 Task: Create in the project ArtisanTech in Backlog an issue 'Develop a new tool for automated testing of mobile application functional correctness and performance under varying network conditions', assign it to team member softage.2@softage.net and change the status to IN PROGRESS. Create in the project ArtisanTech in Backlog an issue 'Upgrade the session management and timeout mechanisms of a web application to improve user security and session management', assign it to team member softage.3@softage.net and change the status to IN PROGRESS
Action: Mouse moved to (225, 48)
Screenshot: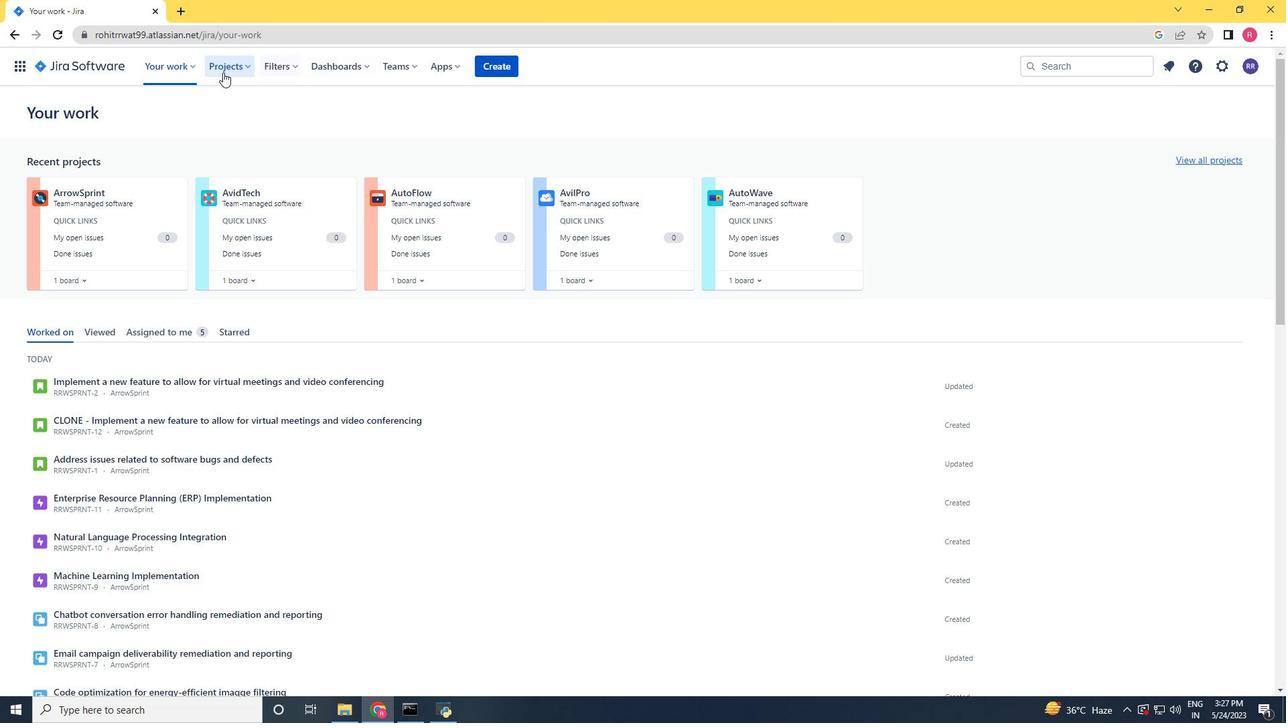 
Action: Mouse pressed left at (225, 48)
Screenshot: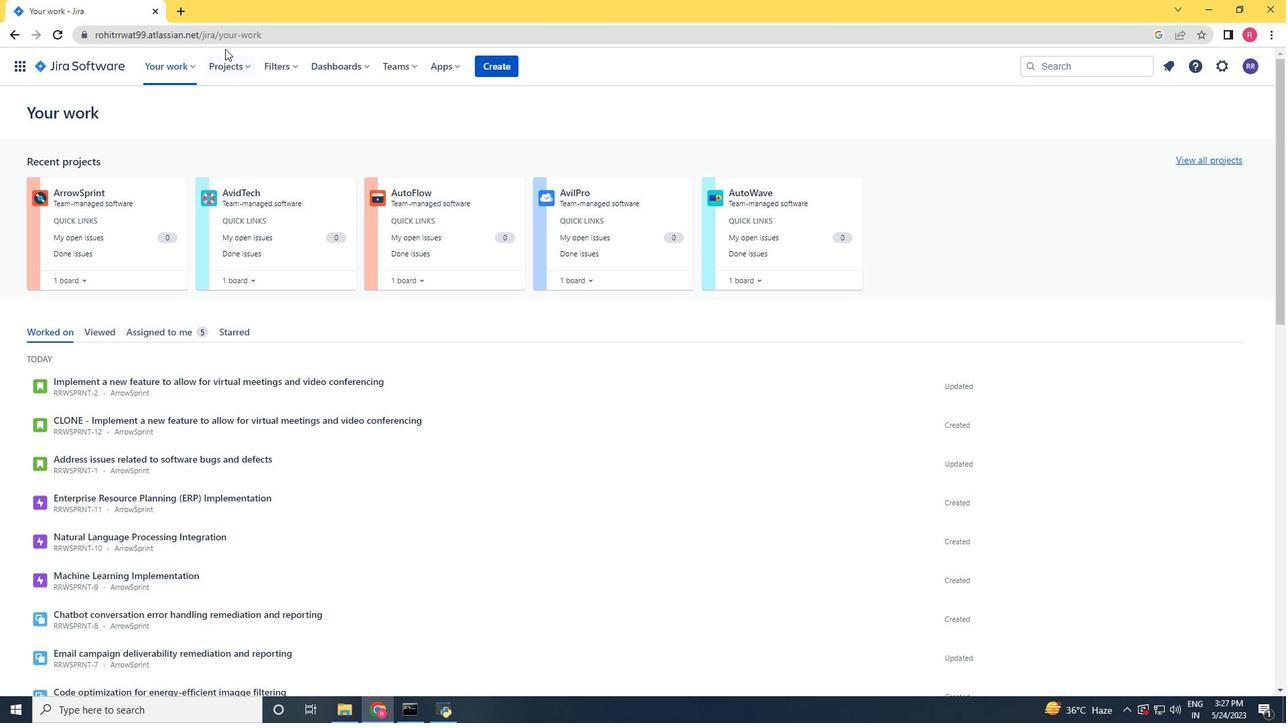 
Action: Mouse moved to (226, 72)
Screenshot: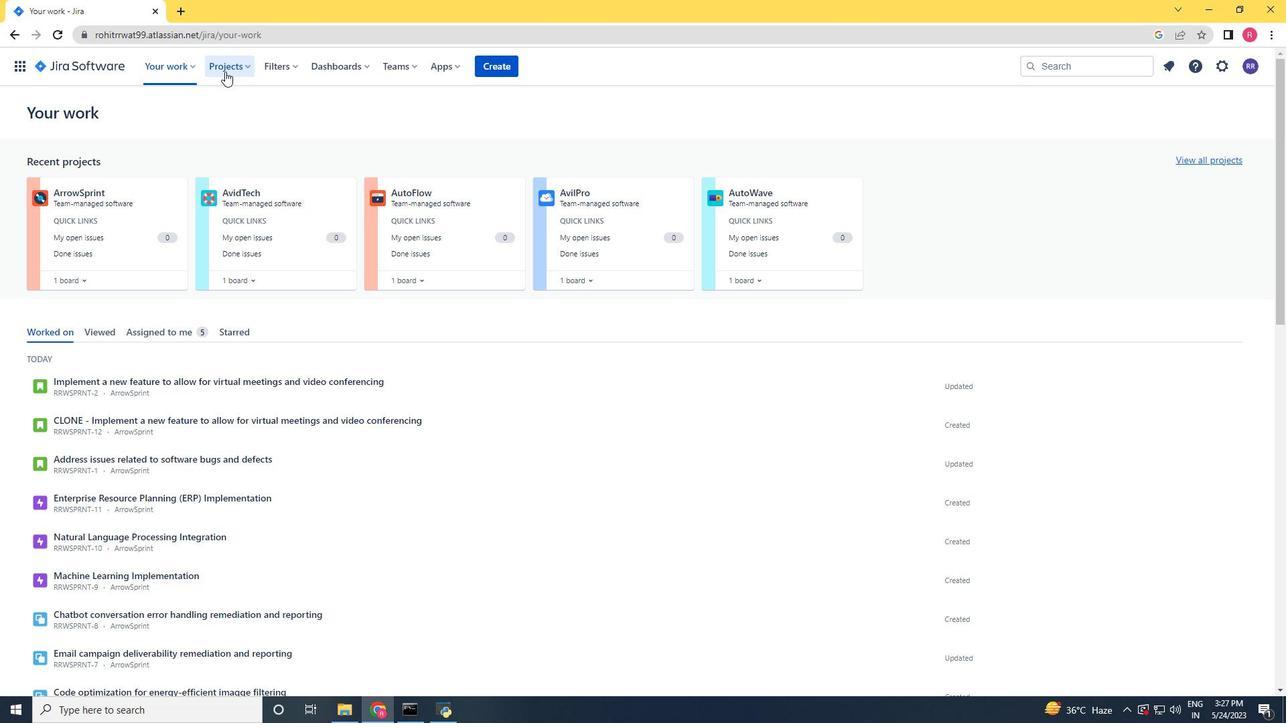 
Action: Mouse pressed left at (226, 72)
Screenshot: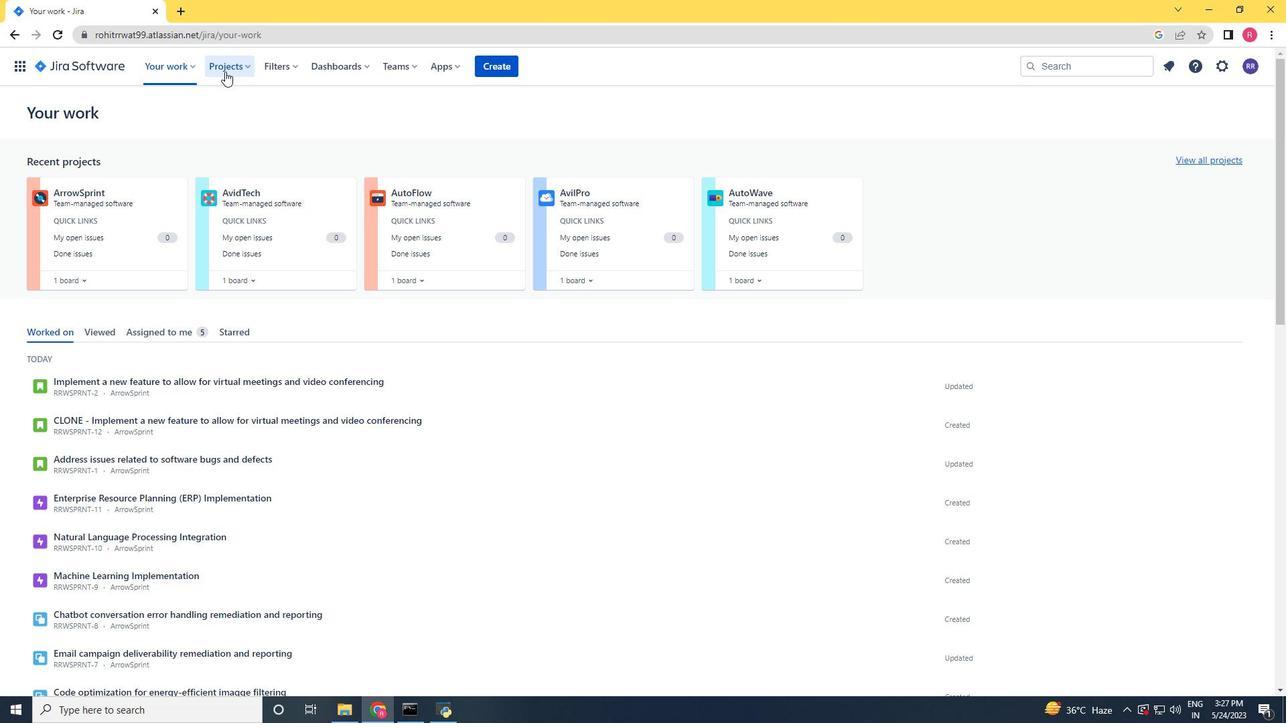 
Action: Mouse moved to (260, 126)
Screenshot: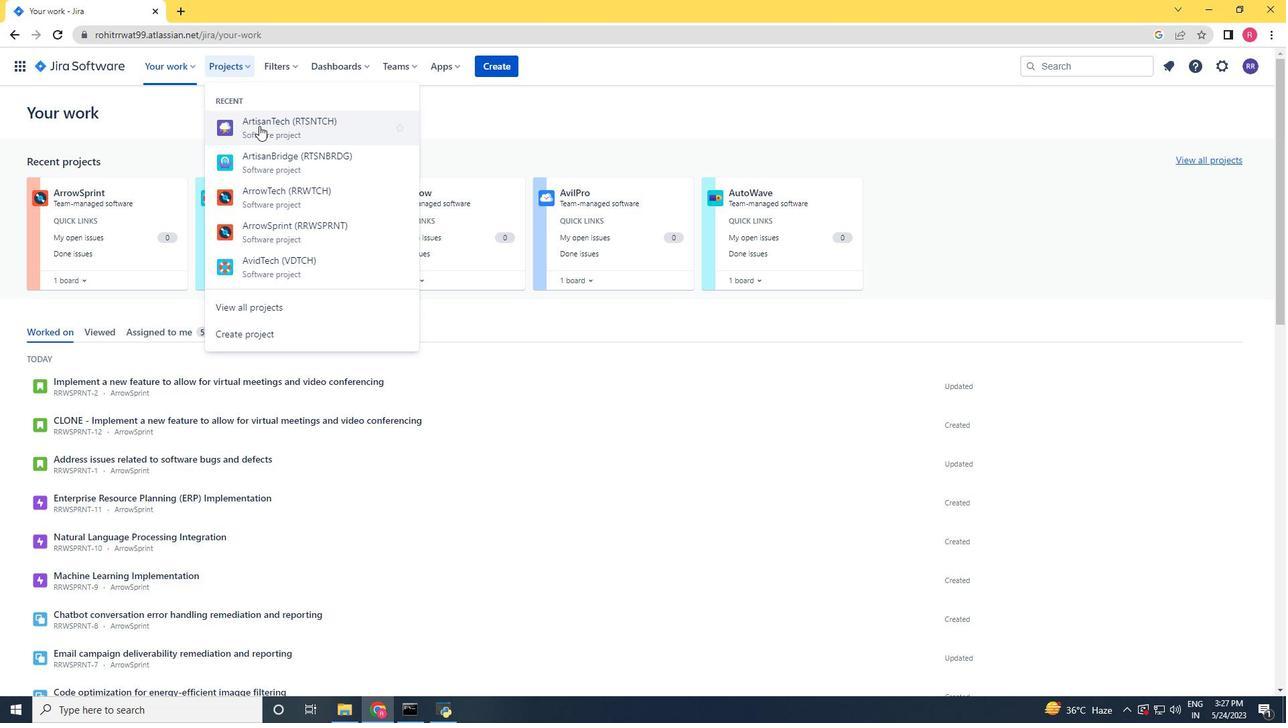 
Action: Mouse pressed left at (260, 126)
Screenshot: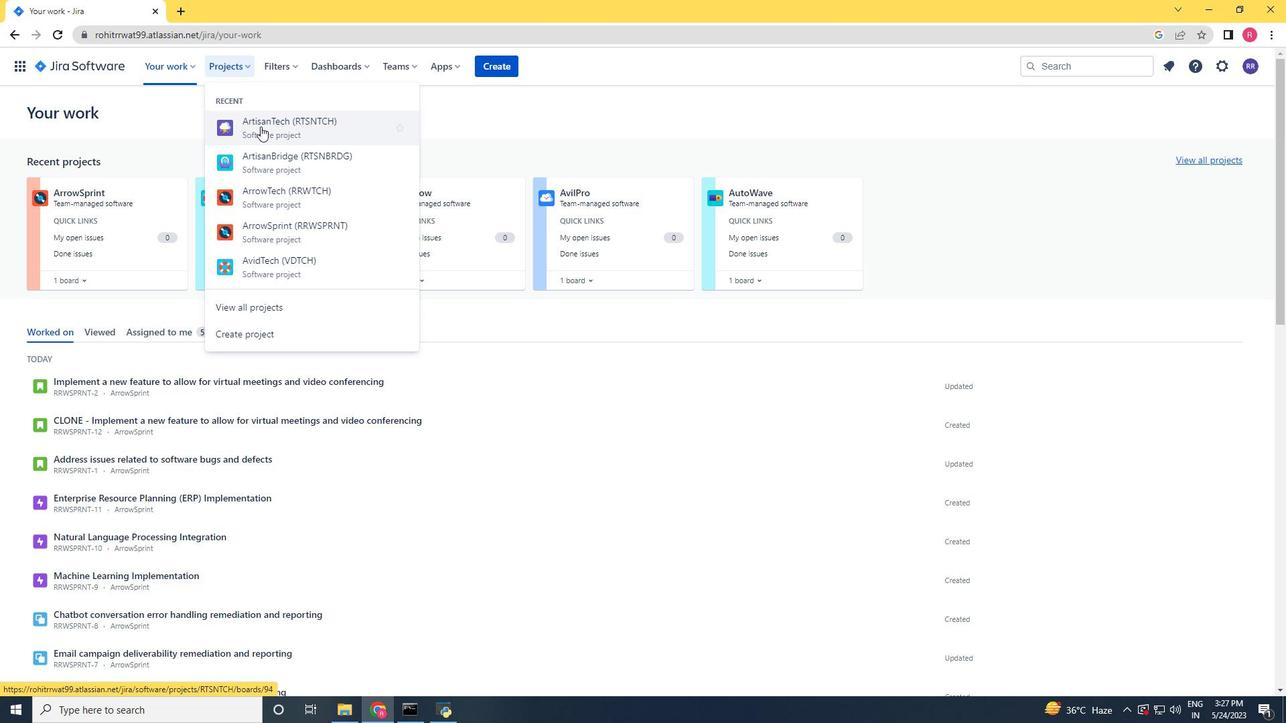 
Action: Mouse moved to (75, 197)
Screenshot: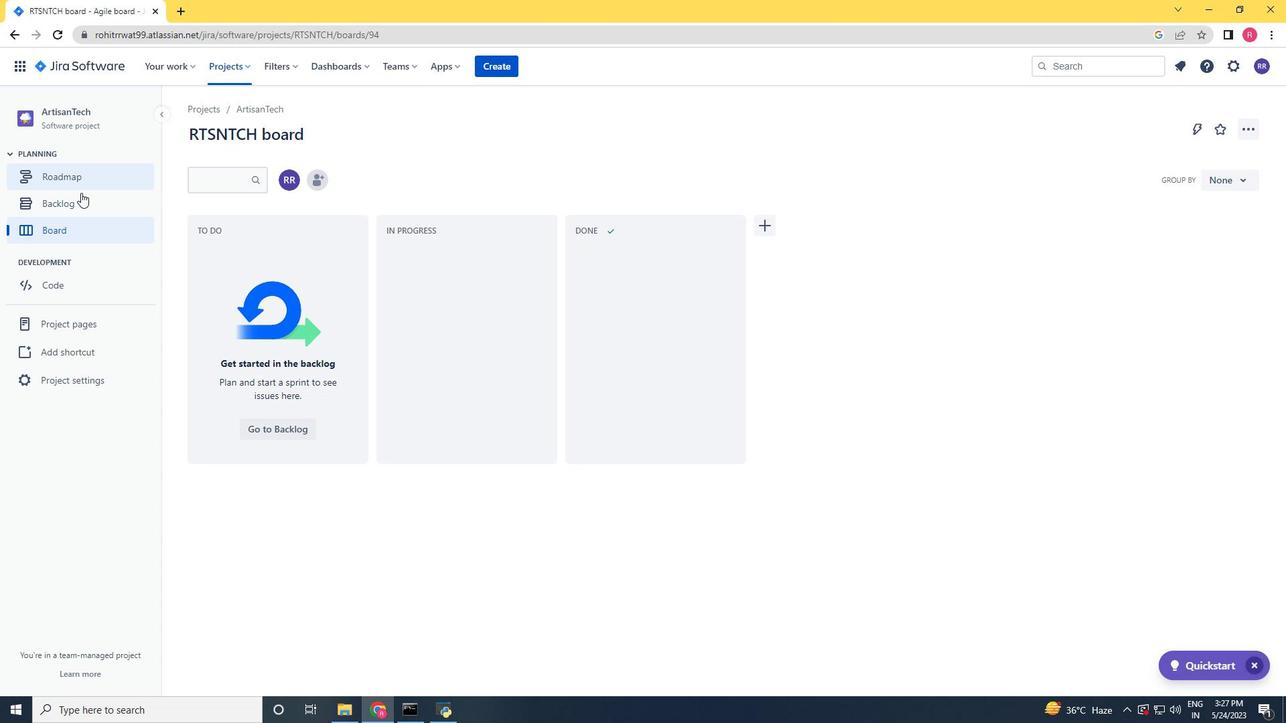 
Action: Mouse pressed left at (75, 197)
Screenshot: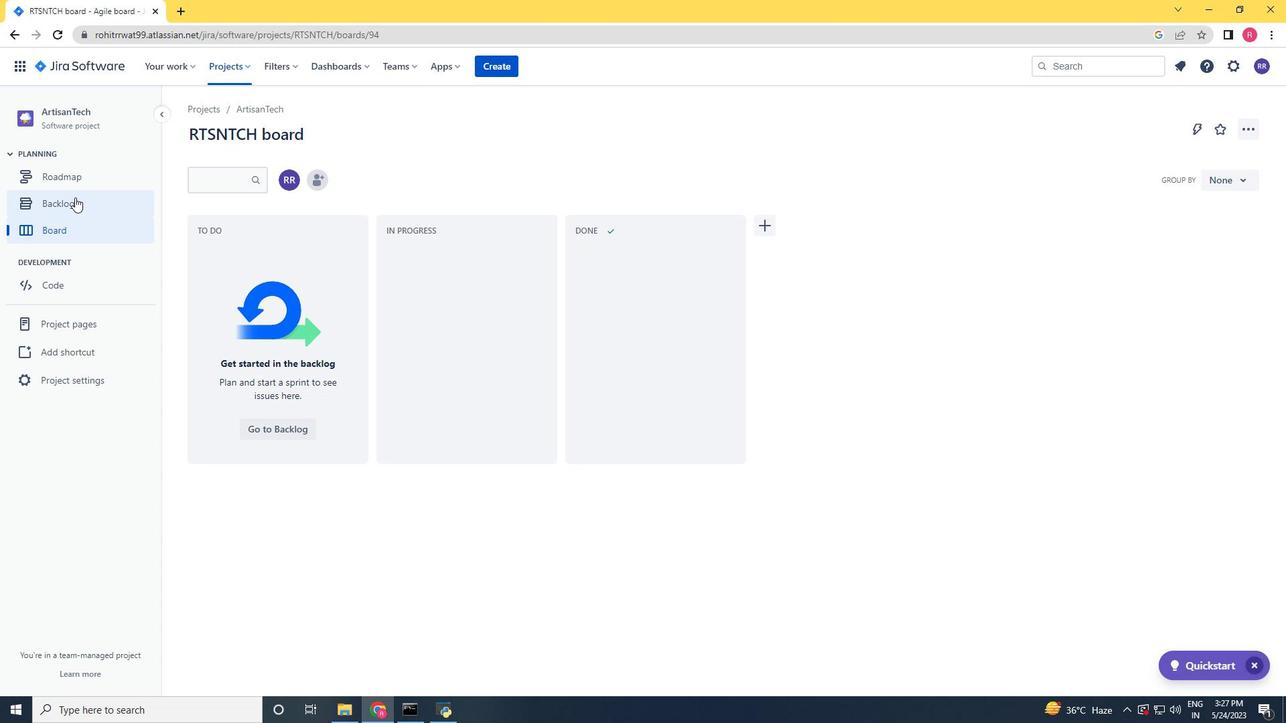 
Action: Mouse moved to (293, 517)
Screenshot: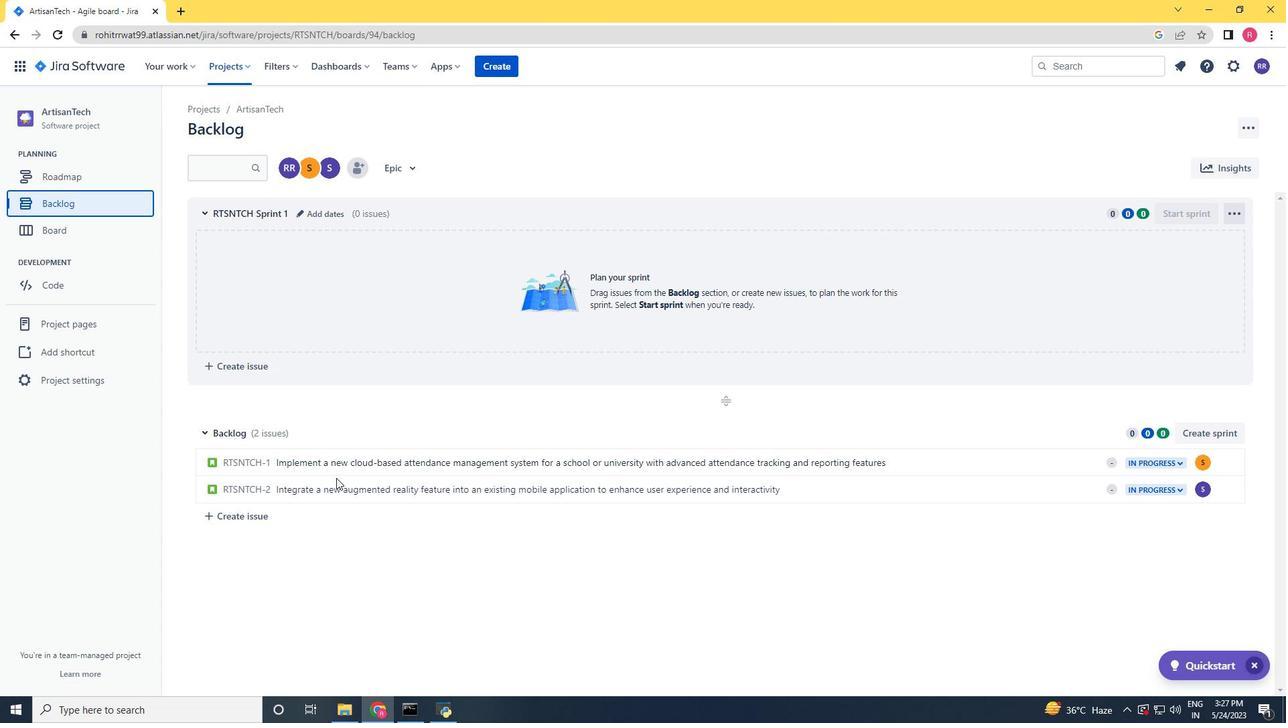 
Action: Mouse pressed left at (293, 517)
Screenshot: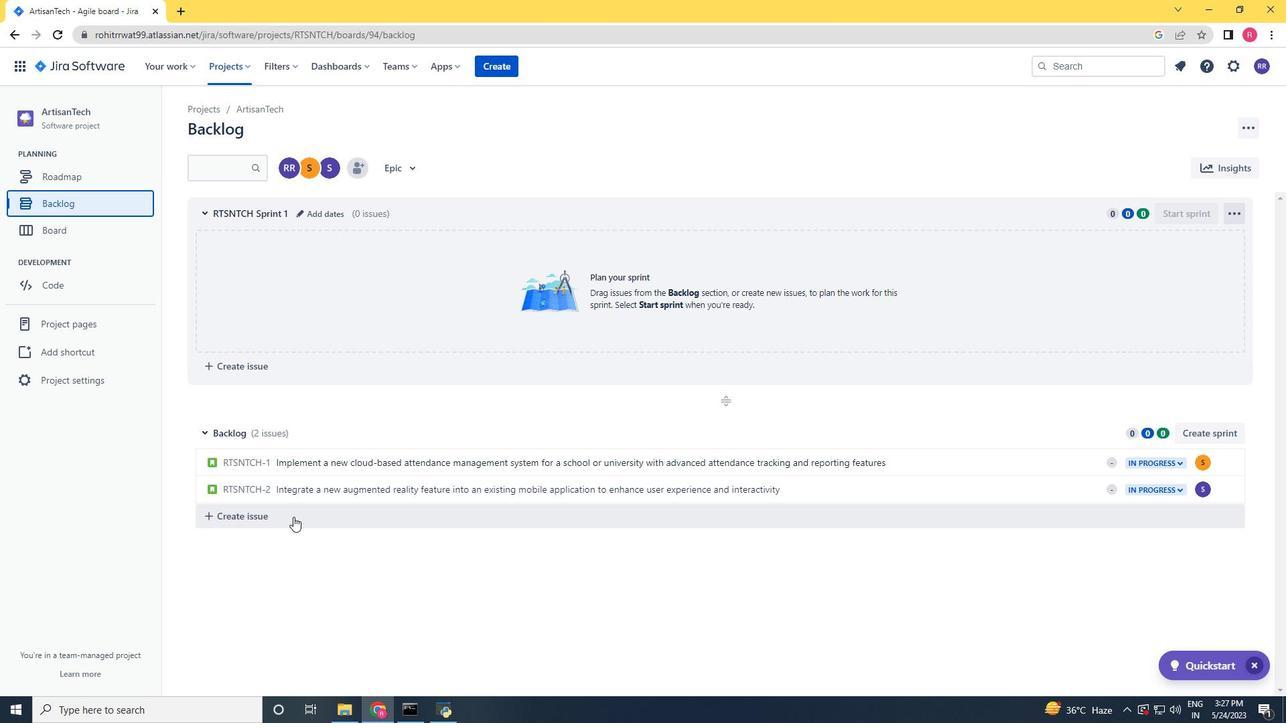 
Action: Key pressed <Key.shift><Key.shift><Key.shift><Key.shift><Key.shift><Key.shift><Key.shift><Key.shift><Key.shift><Key.shift><Key.shift><Key.shift><Key.shift><Key.shift><Key.shift><Key.shift><Key.shift><Key.shift><Key.shift><Key.shift><Key.shift><Key.shift><Key.shift><Key.shift><Key.shift>Develop<Key.space>a<Key.space>new<Key.space>tool<Key.space>automated<Key.space>testing<Key.space>of<Key.space>,obile<Key.space><Key.backspace><Key.backspace><Key.backspace><Key.backspace><Key.backspace><Key.backspace><Key.backspace>mobile<Key.space>application<Key.space>functional<Key.space>correctness<Key.space>and<Key.space>performance<Key.space>under<Key.space>vaery<Key.backspace><Key.backspace><Key.backspace><Key.backspace>aryying<Key.space><Key.backspace><Key.backspace><Key.backspace><Key.backspace><Key.backspace>ing<Key.space>network<Key.space>condition<Key.space><Key.backspace>s<Key.enter>
Screenshot: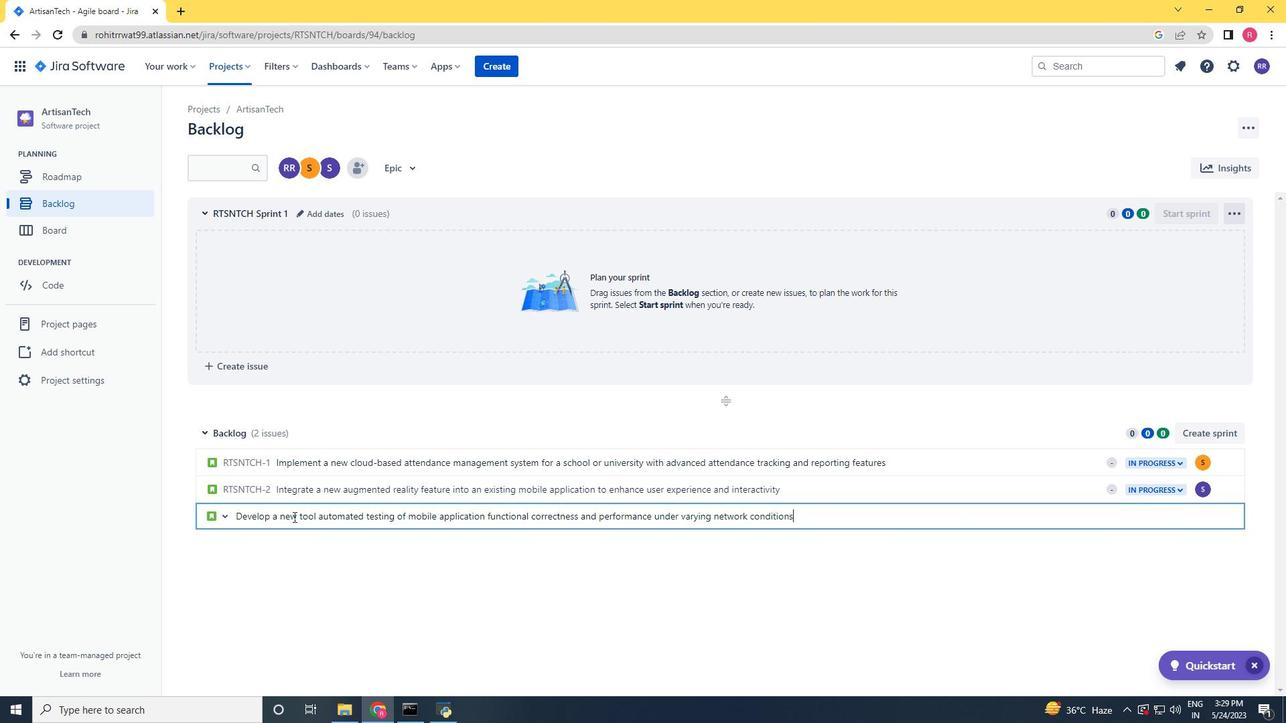 
Action: Mouse moved to (1184, 517)
Screenshot: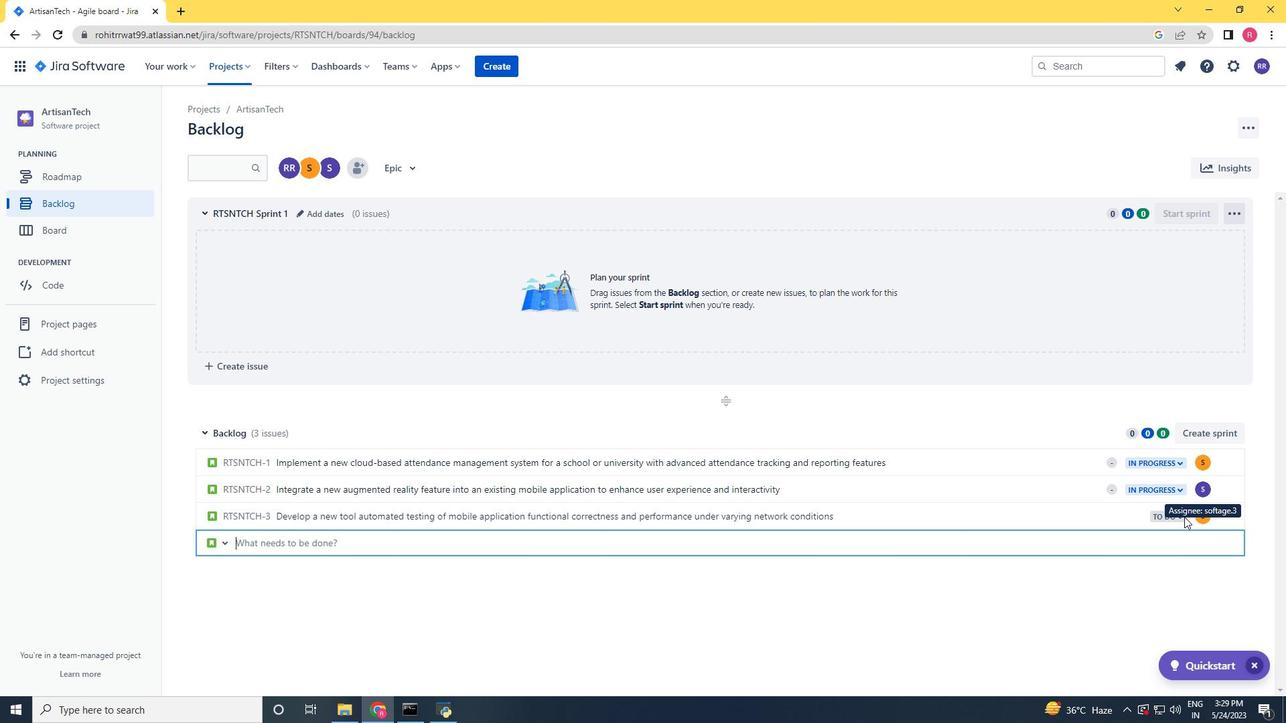 
Action: Mouse pressed left at (1184, 517)
Screenshot: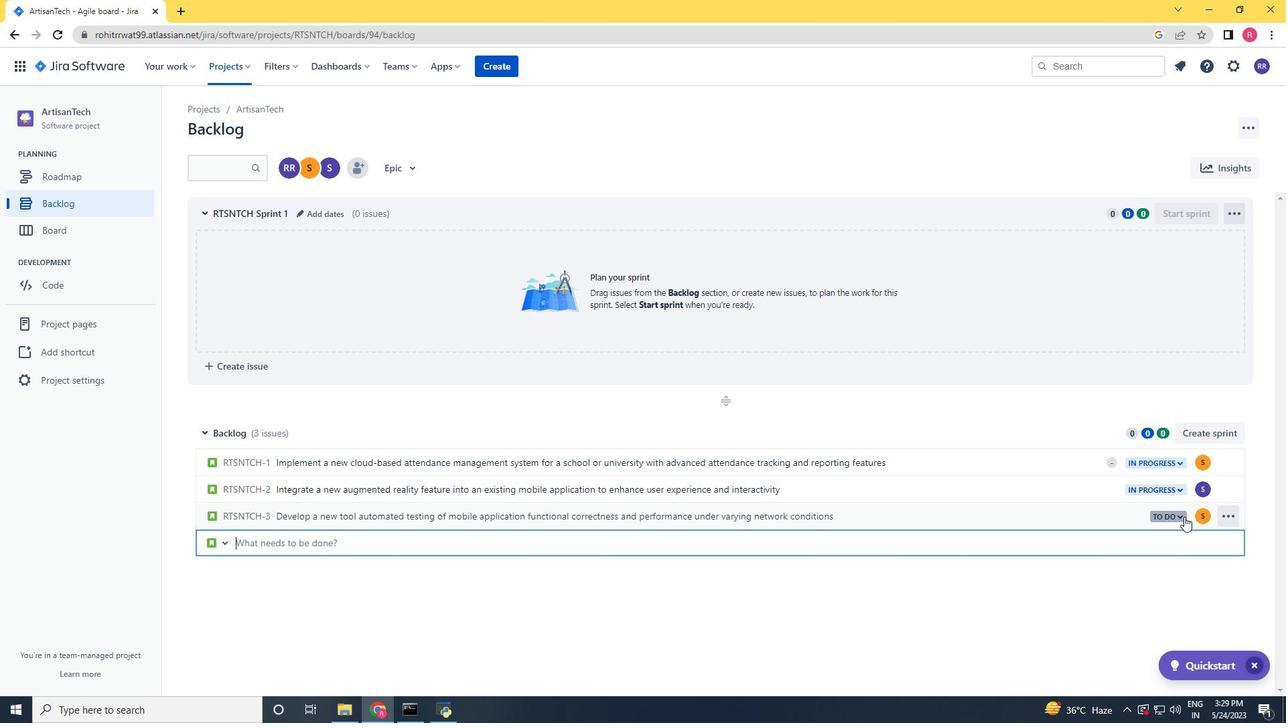 
Action: Mouse moved to (1109, 546)
Screenshot: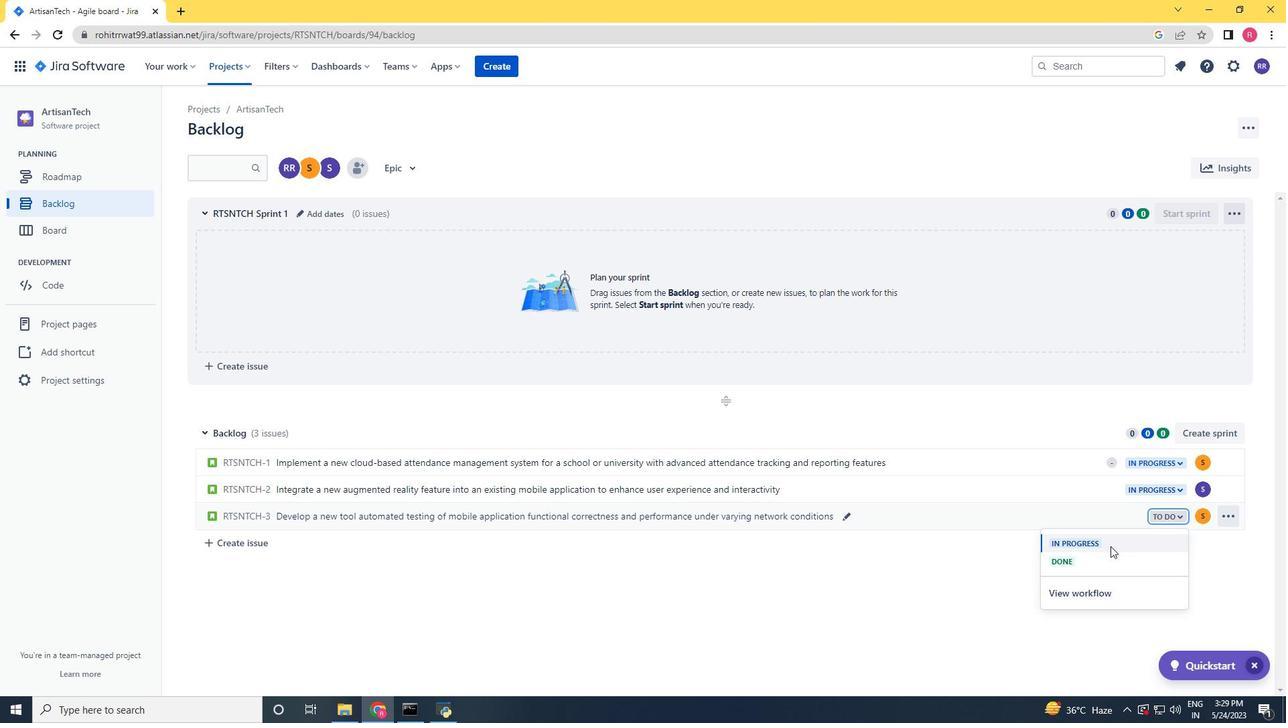 
Action: Mouse pressed left at (1109, 546)
Screenshot: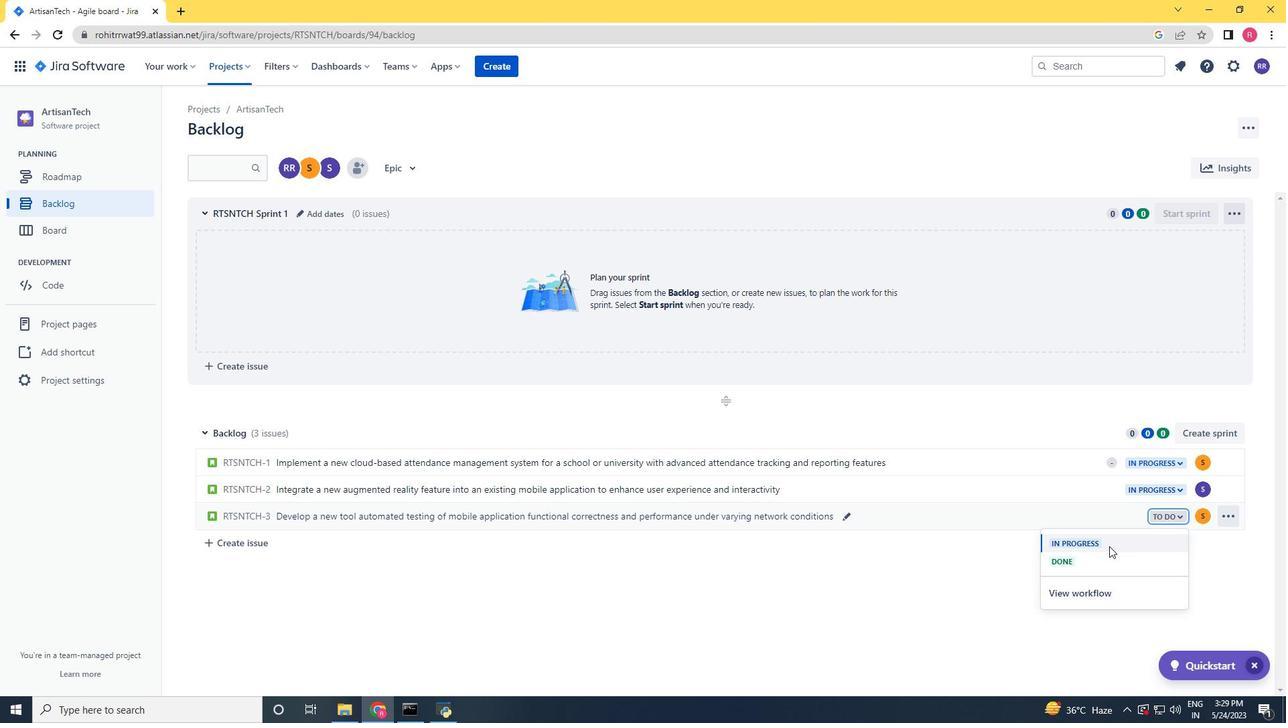 
Action: Mouse moved to (243, 544)
Screenshot: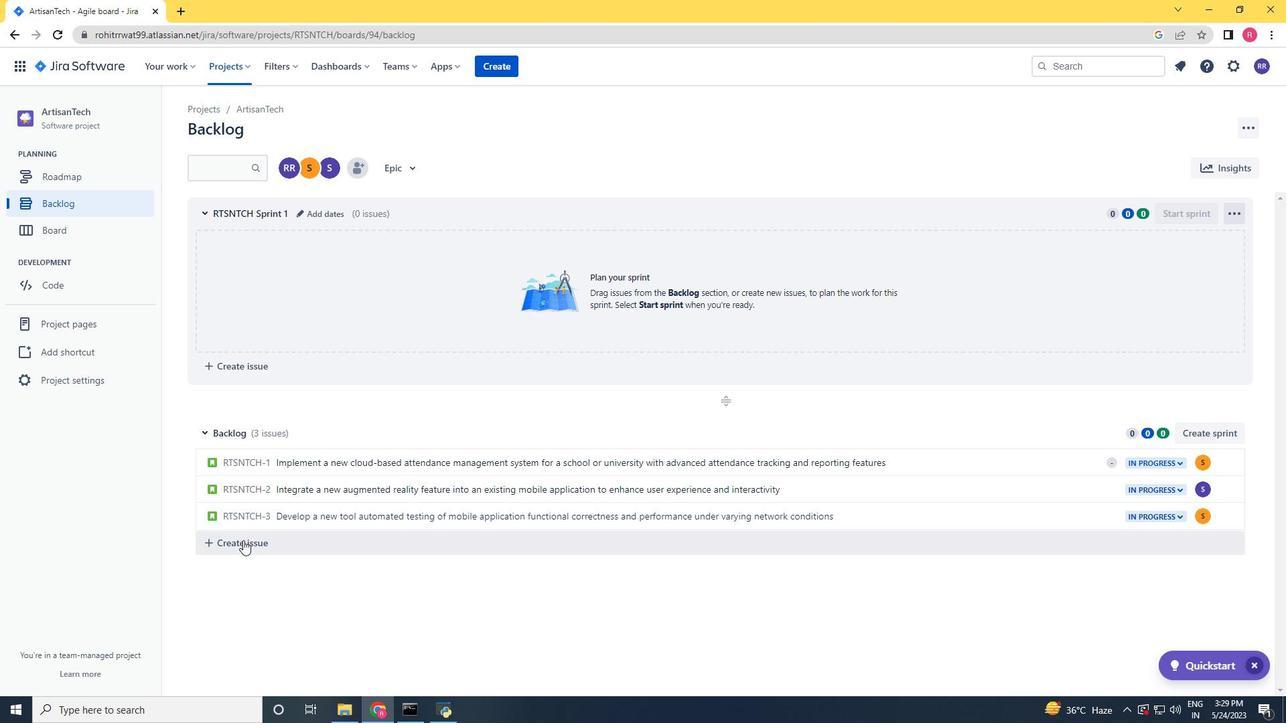
Action: Mouse pressed left at (243, 544)
Screenshot: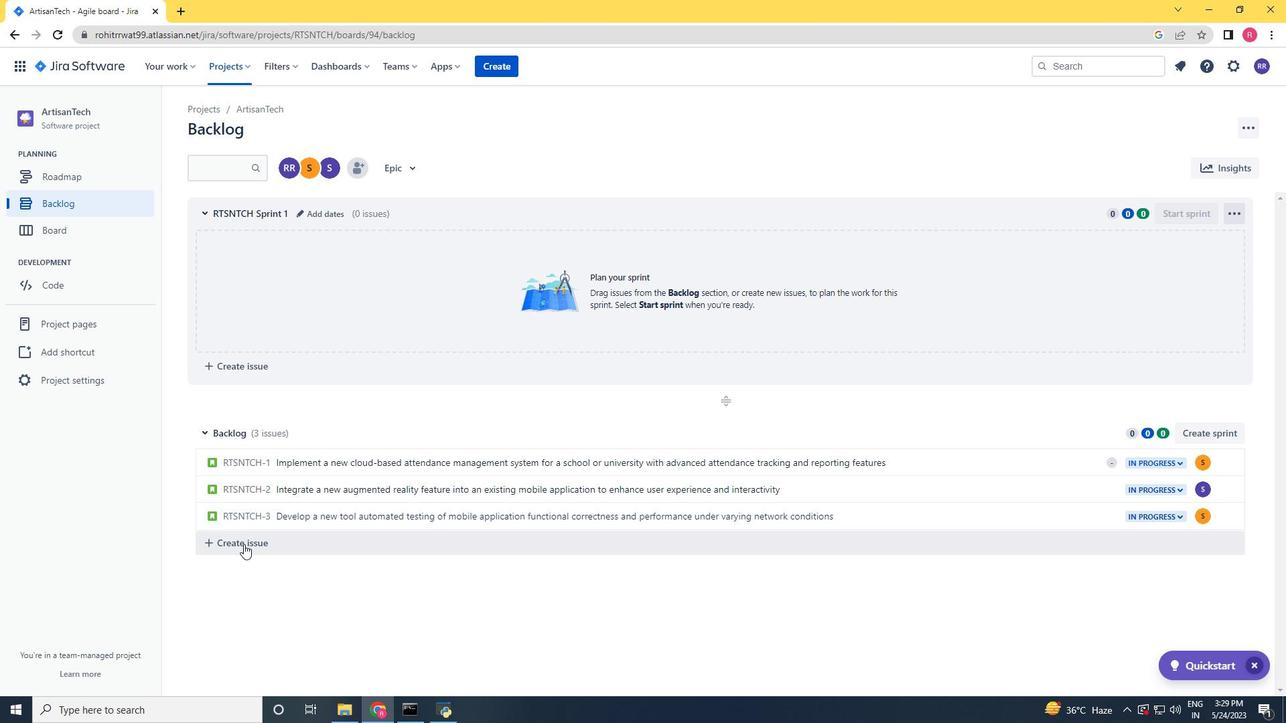 
Action: Key pressed <Key.shift><Key.shift><Key.shift><Key.shift><Key.shift><Key.shift><Key.shift>Upgrade<Key.space>the<Key.space>session<Key.space>management<Key.space>and<Key.space>timeout<Key.space>mechanisms<Key.space>of<Key.space><Key.space>a<Key.space>web<Key.space>application<Key.space>to<Key.space>impo<Key.backspace>rove<Key.space>user<Key.space>security<Key.space>and<Key.space>session<Key.space>management<Key.space><Key.enter>
Screenshot: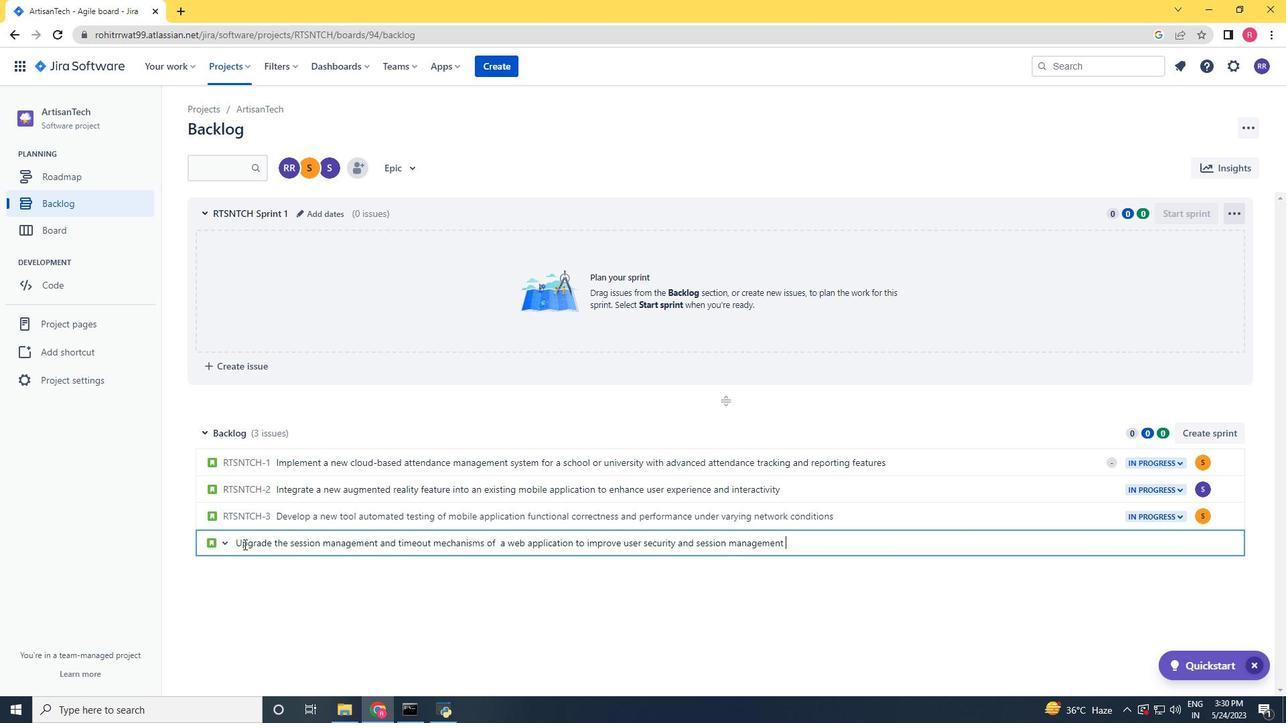 
Action: Mouse moved to (1205, 543)
Screenshot: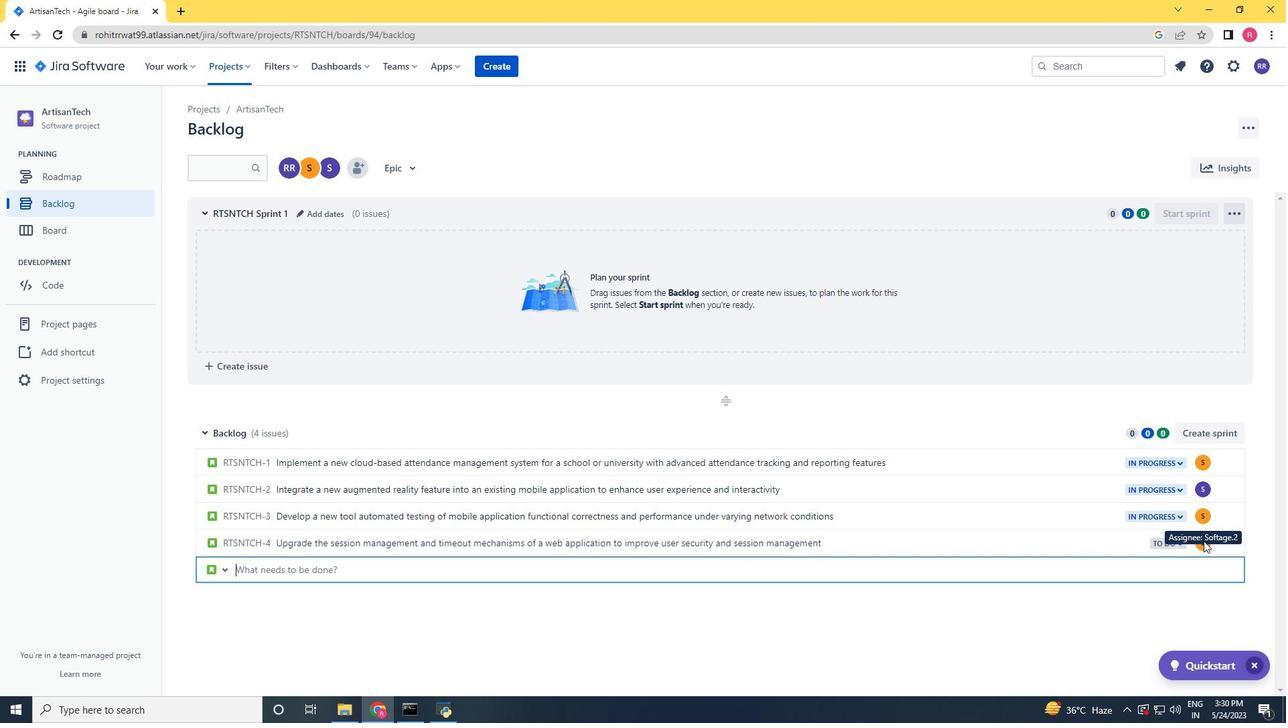 
Action: Mouse pressed left at (1205, 543)
Screenshot: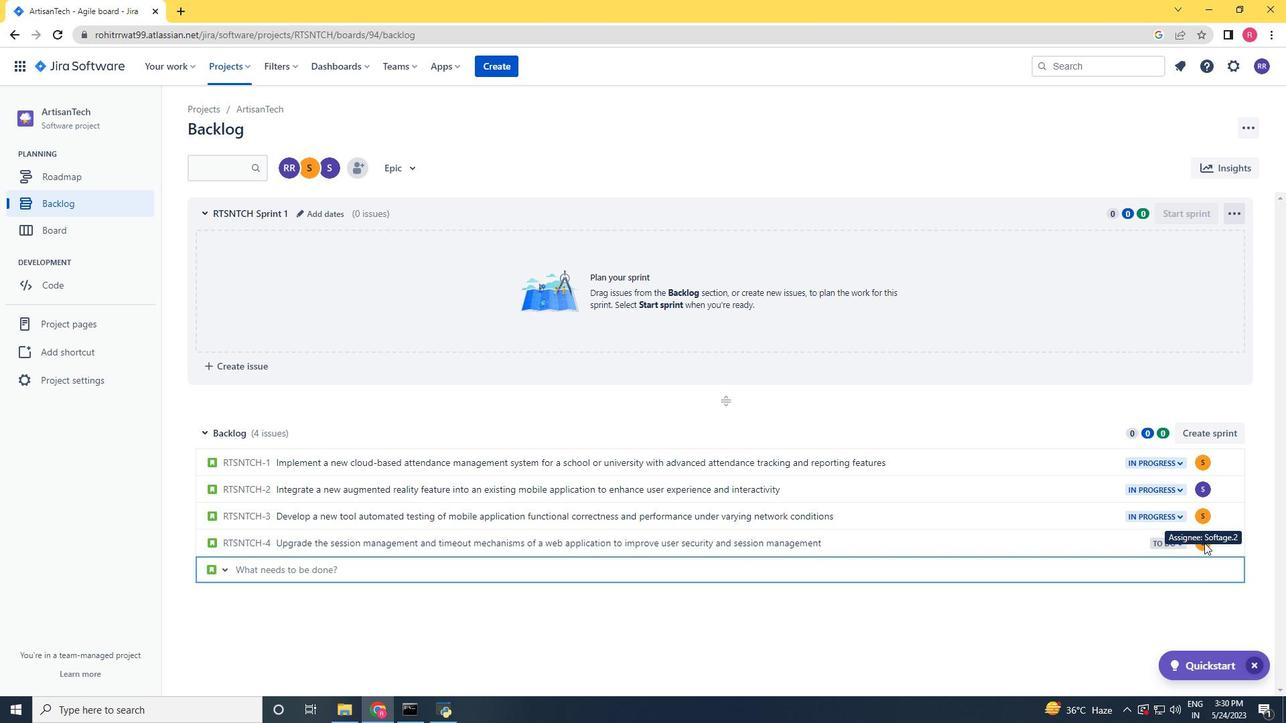 
Action: Mouse pressed left at (1205, 543)
Screenshot: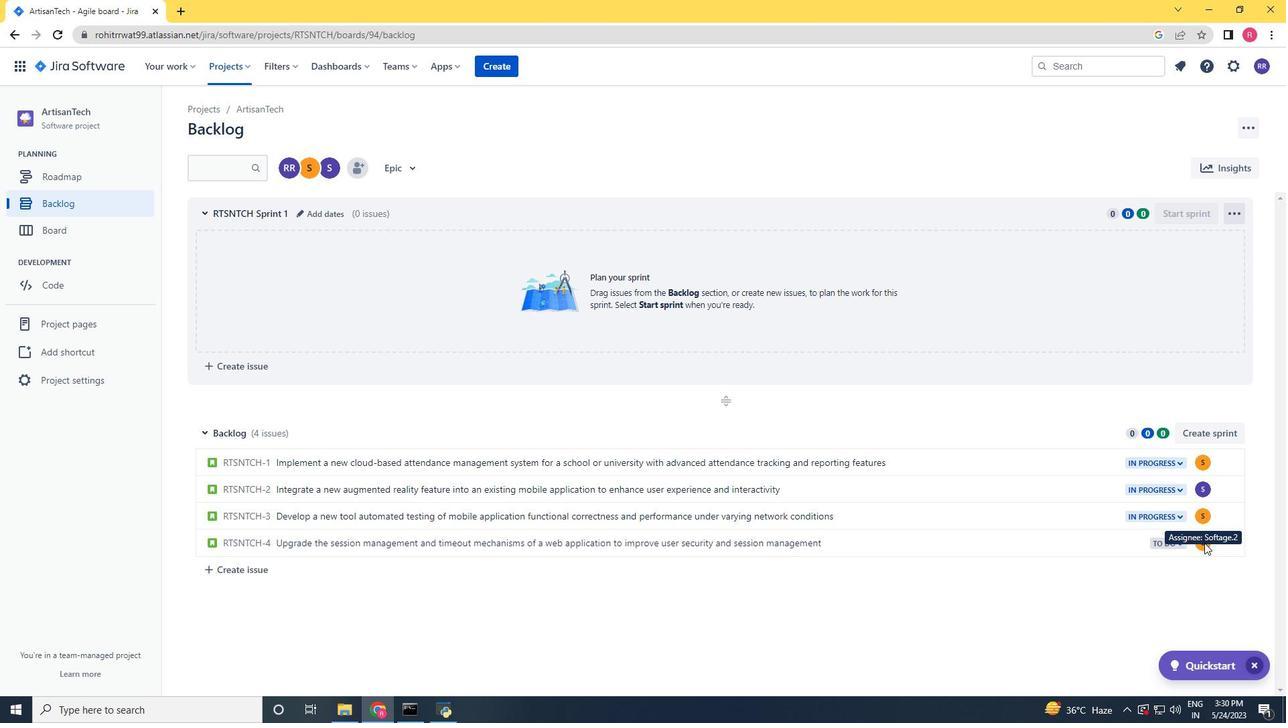 
Action: Mouse moved to (1200, 540)
Screenshot: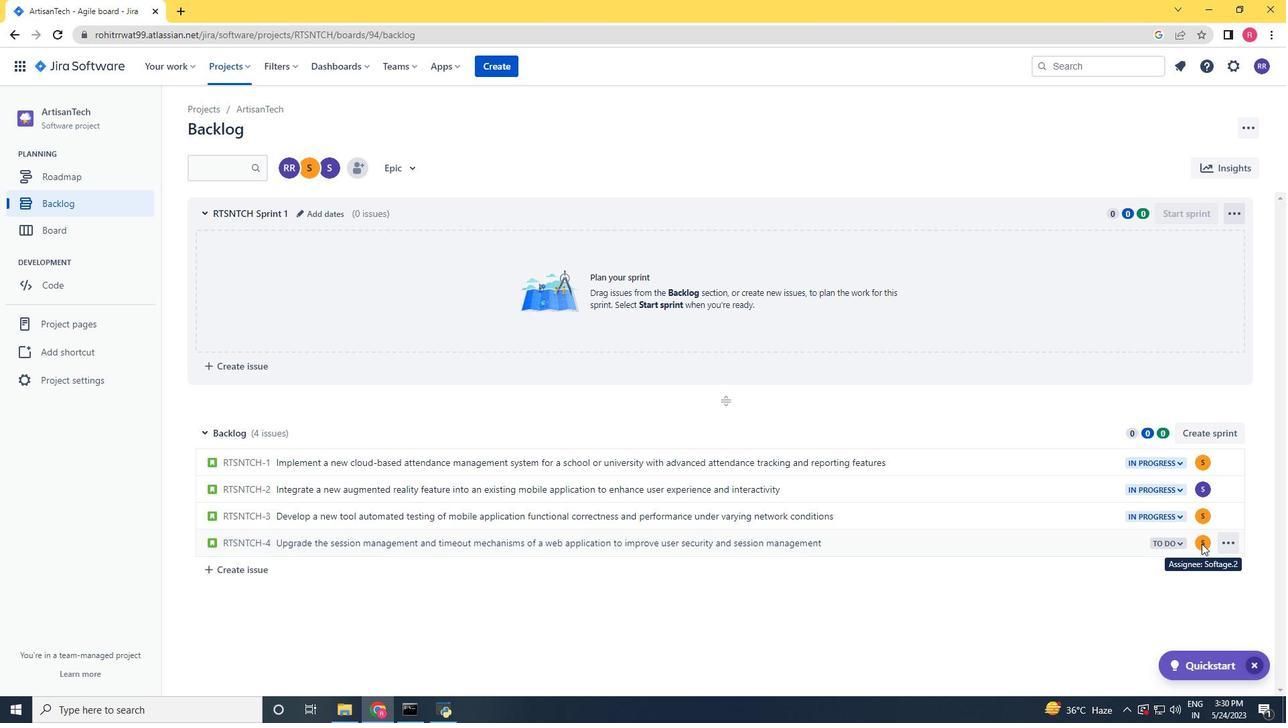 
Action: Mouse pressed left at (1200, 540)
Screenshot: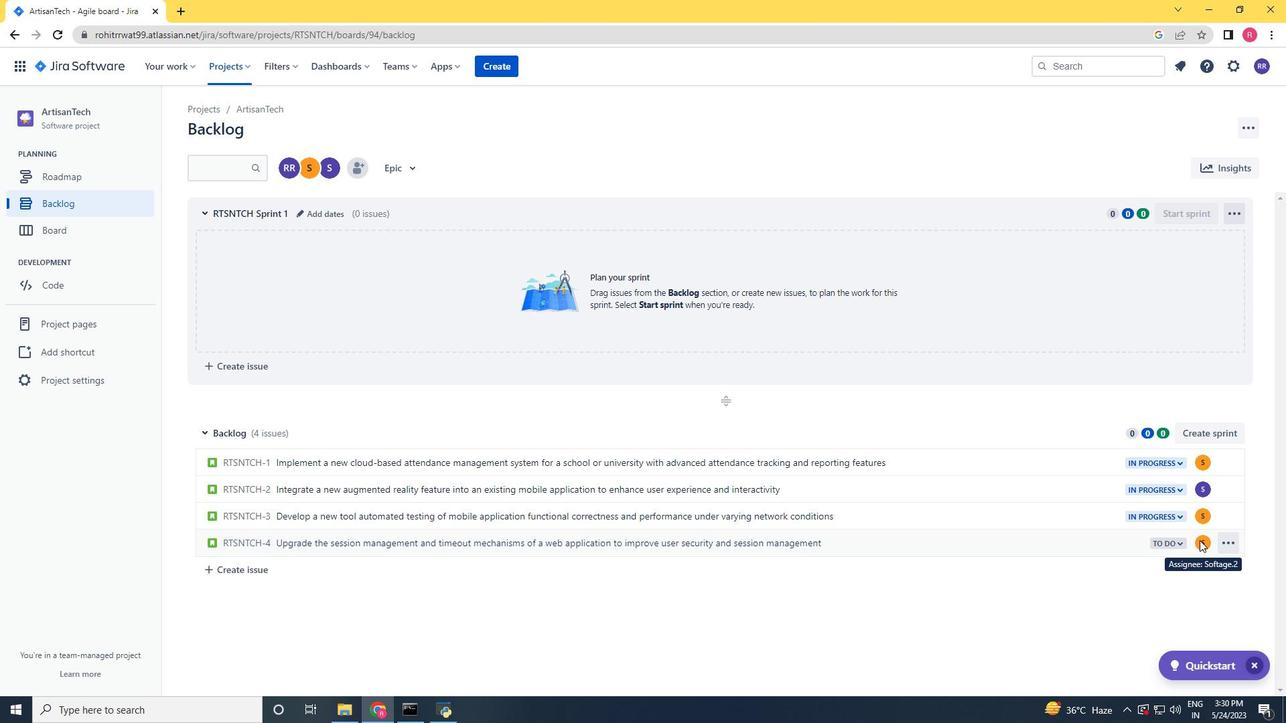 
Action: Mouse moved to (1205, 543)
Screenshot: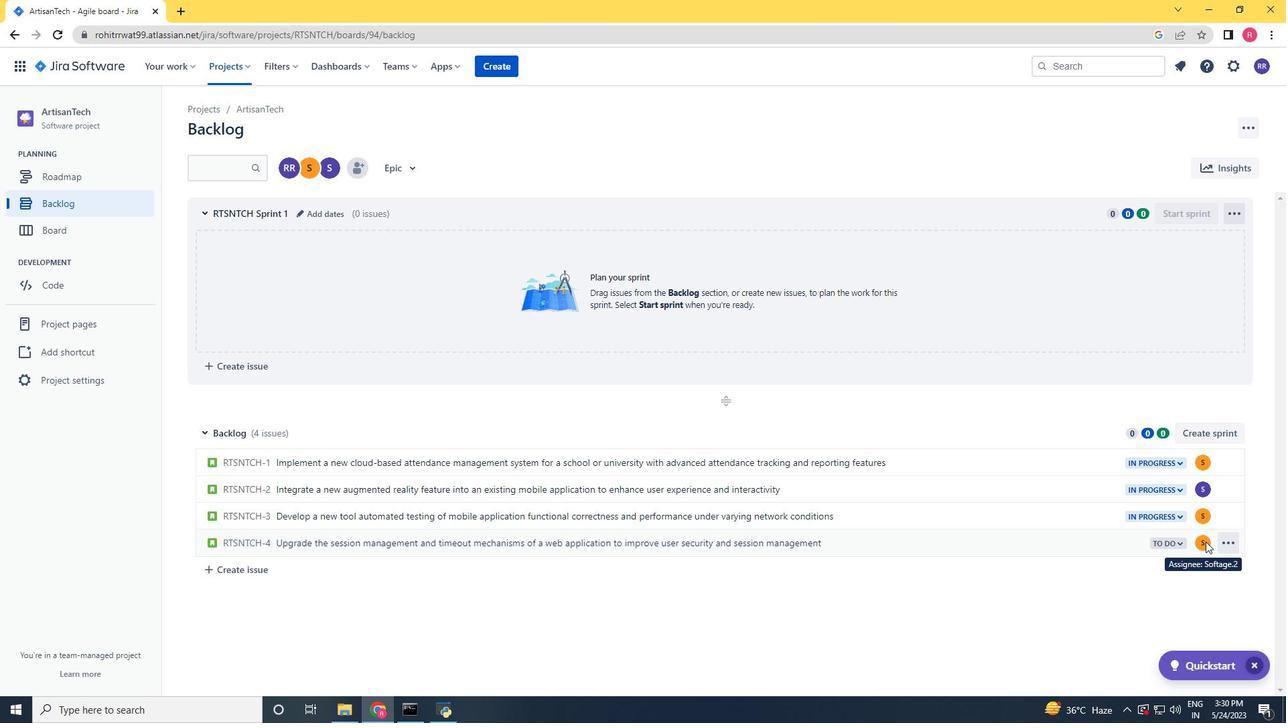 
Action: Mouse pressed left at (1205, 543)
Screenshot: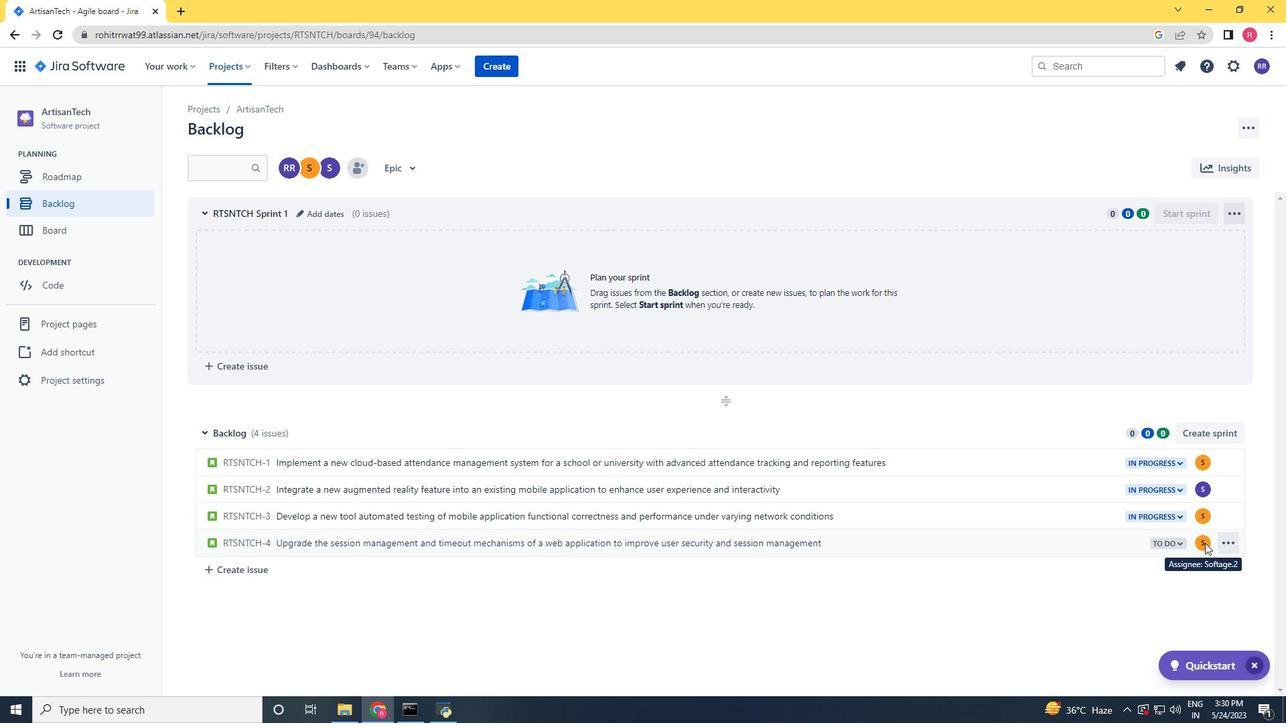 
Action: Mouse moved to (1201, 543)
Screenshot: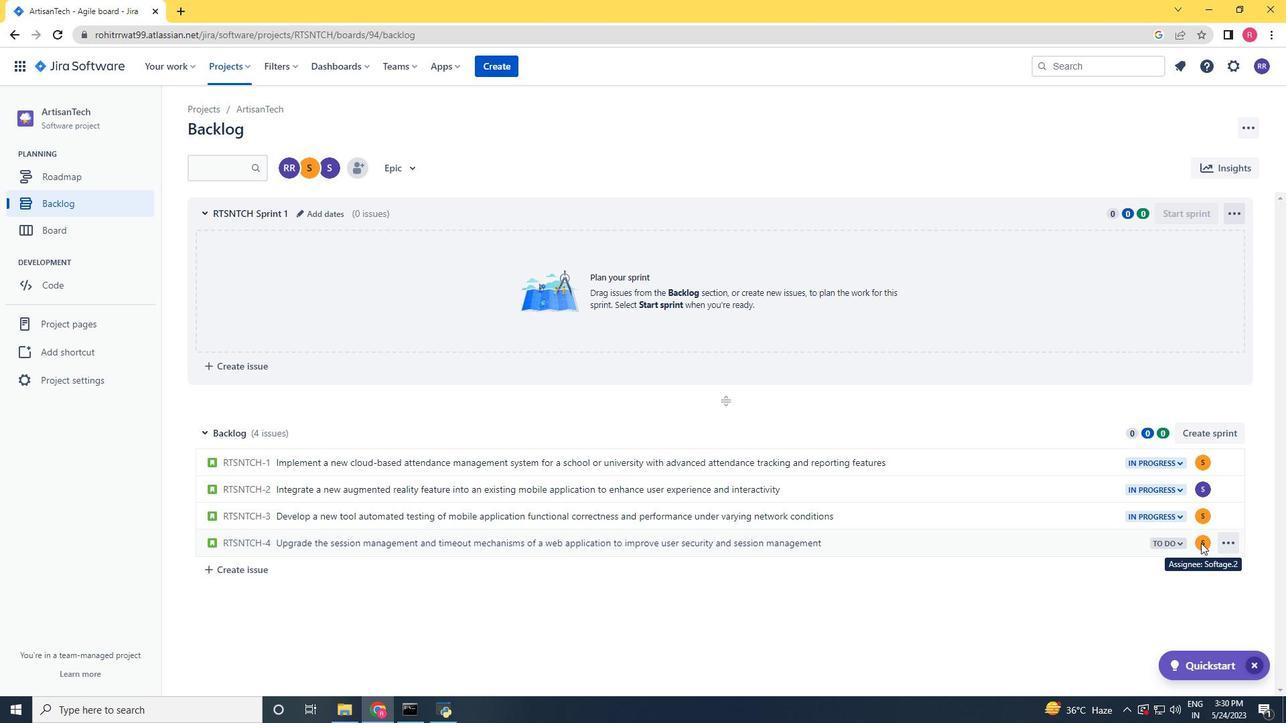 
Action: Mouse pressed left at (1201, 543)
Screenshot: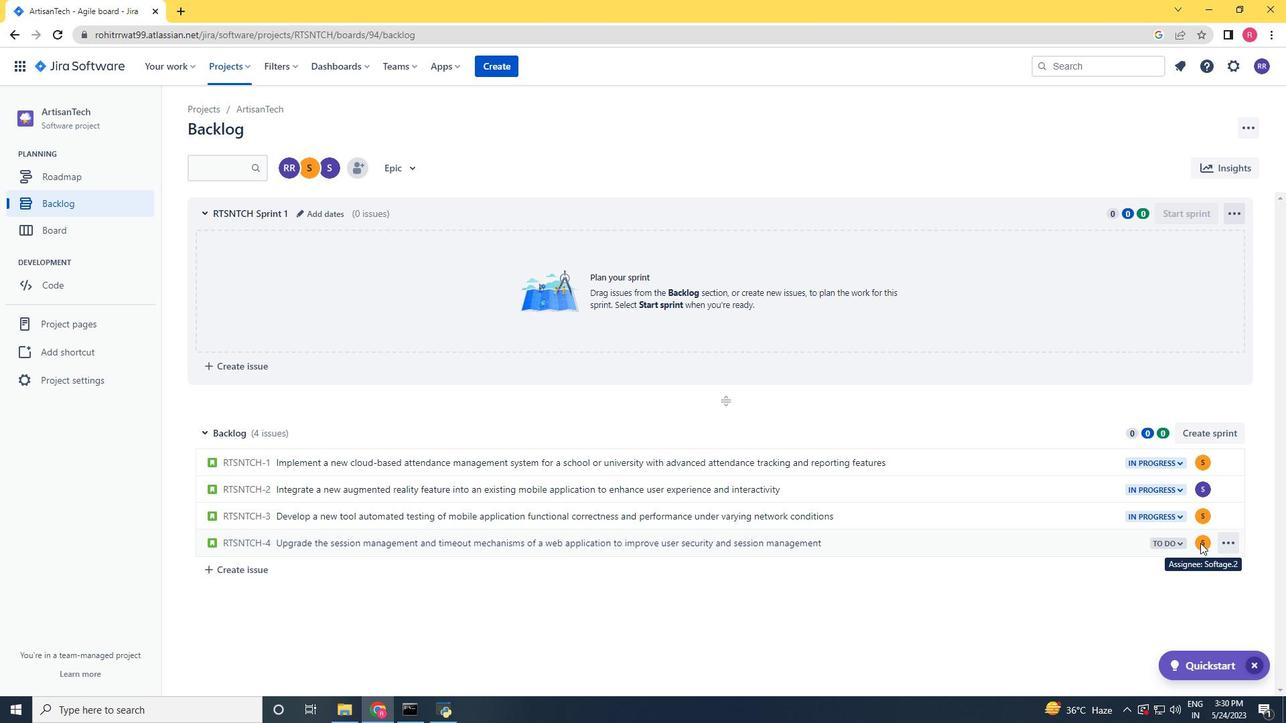 
Action: Mouse moved to (1202, 547)
Screenshot: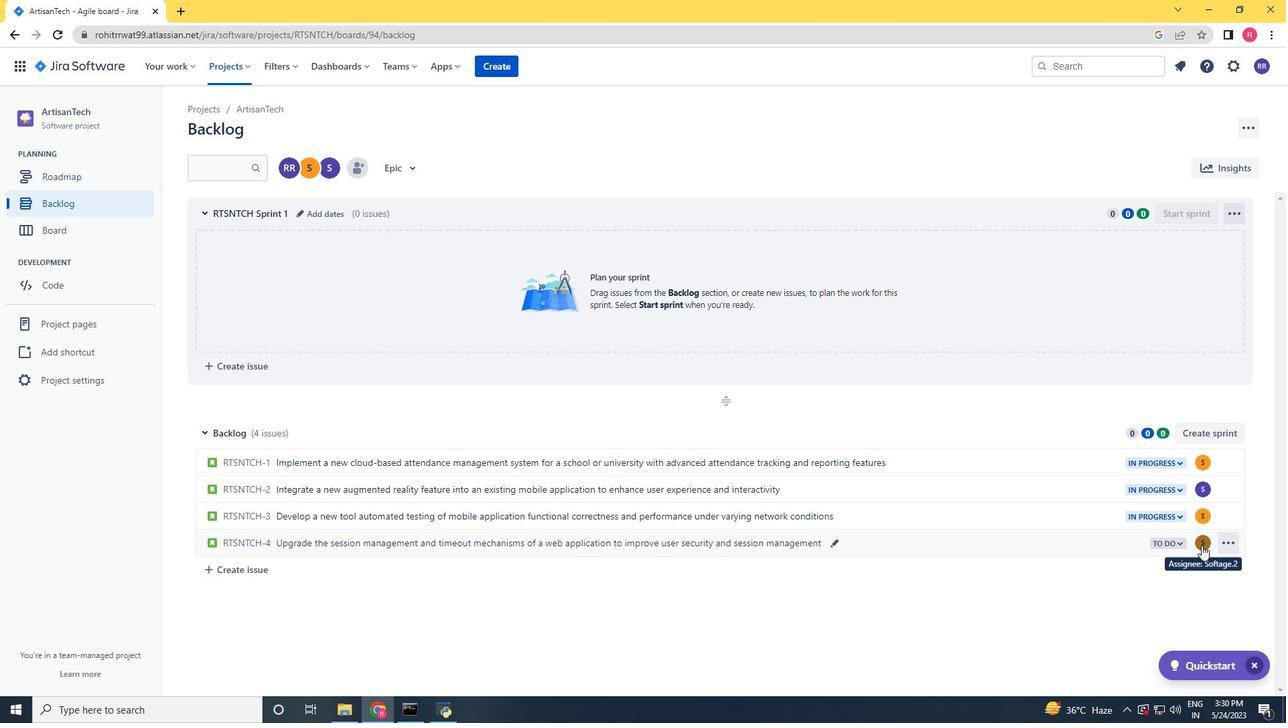
Action: Mouse pressed left at (1202, 547)
Screenshot: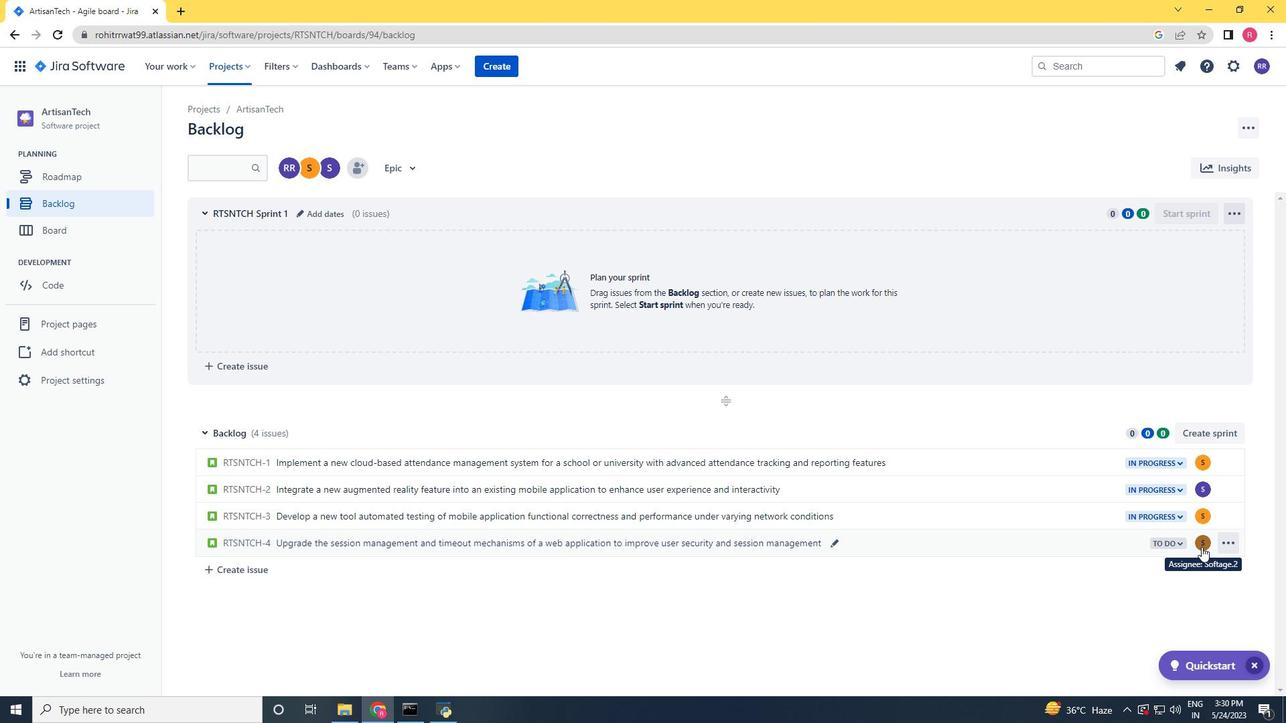 
Action: Key pressed softage.3
Screenshot: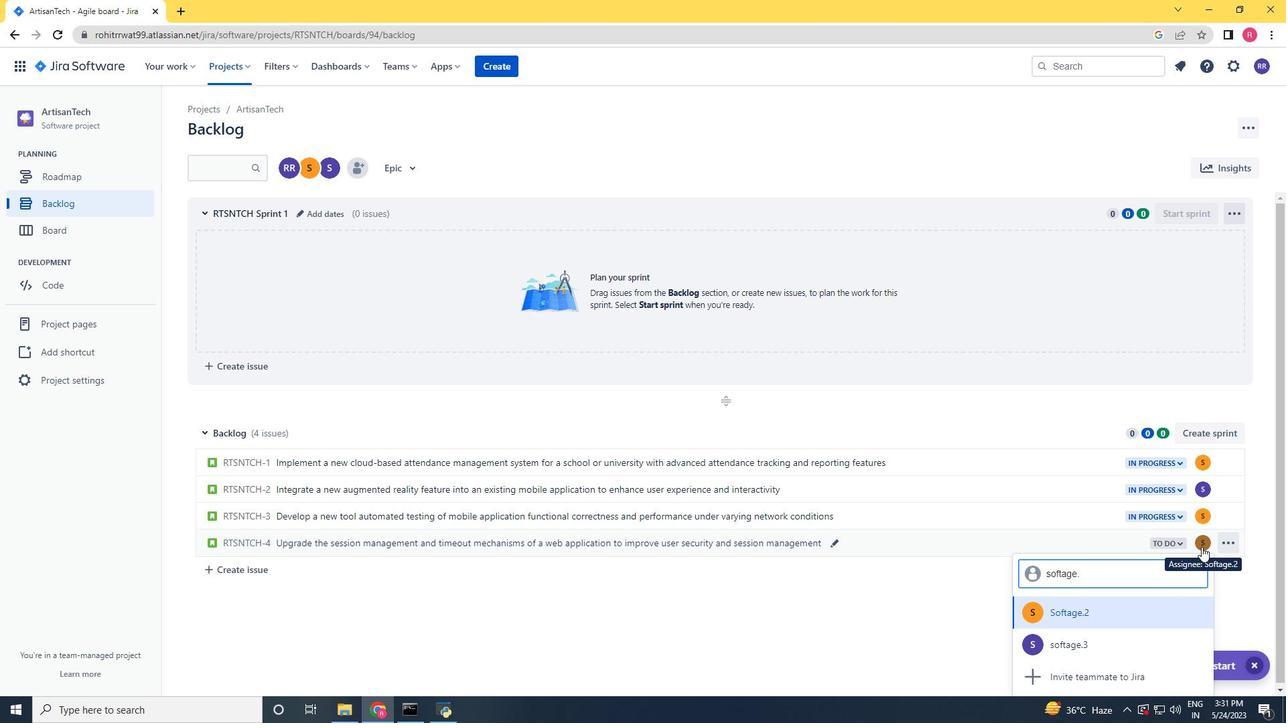 
Action: Mouse moved to (1118, 611)
Screenshot: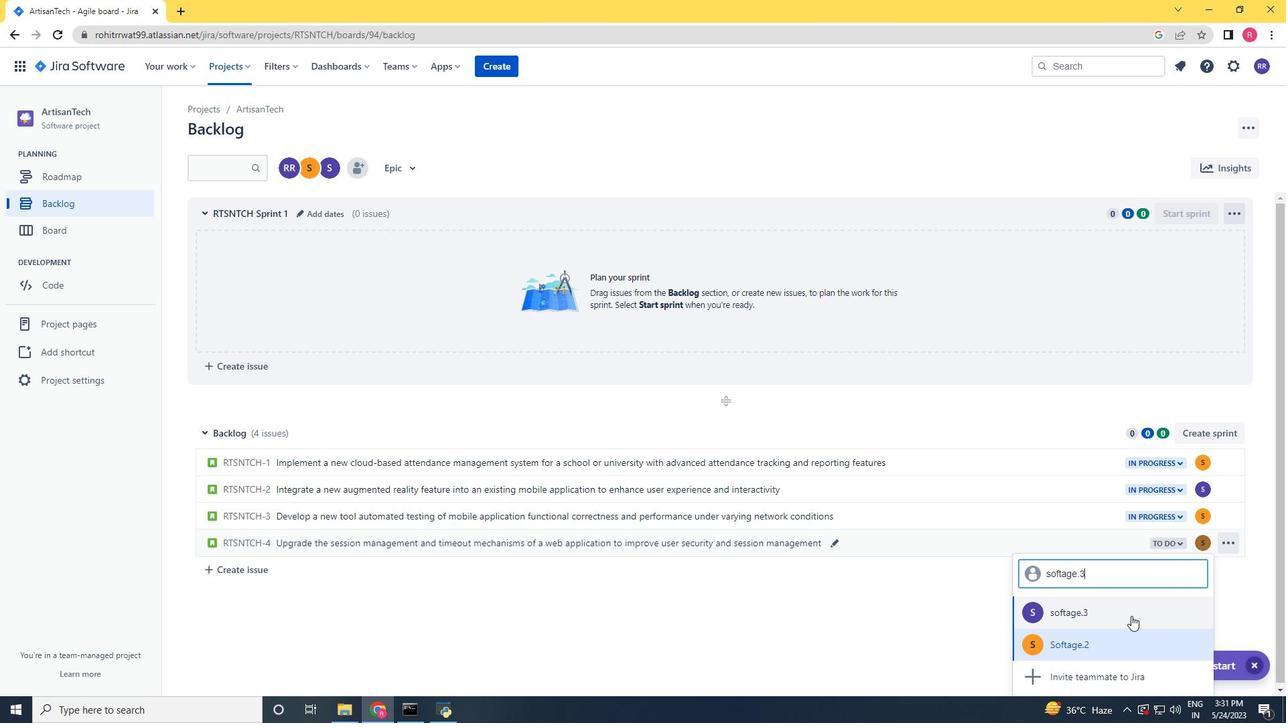 
Action: Mouse pressed left at (1118, 611)
Screenshot: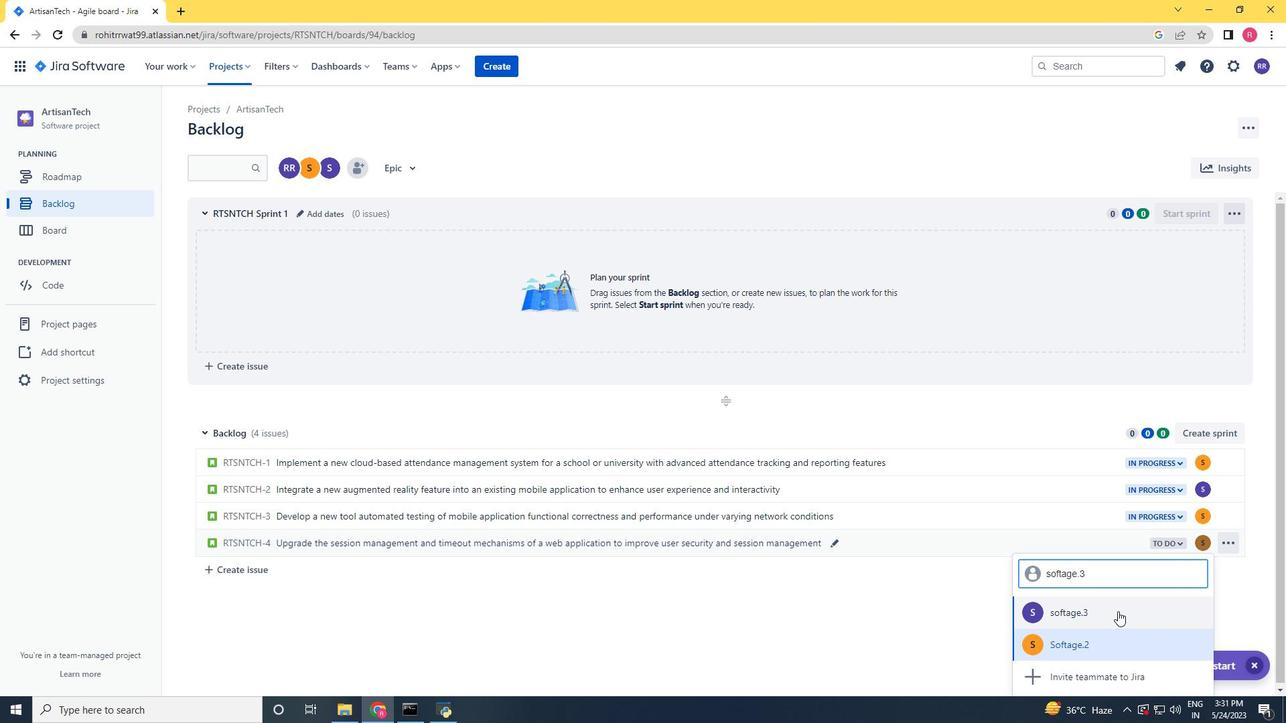 
Action: Mouse moved to (1171, 546)
Screenshot: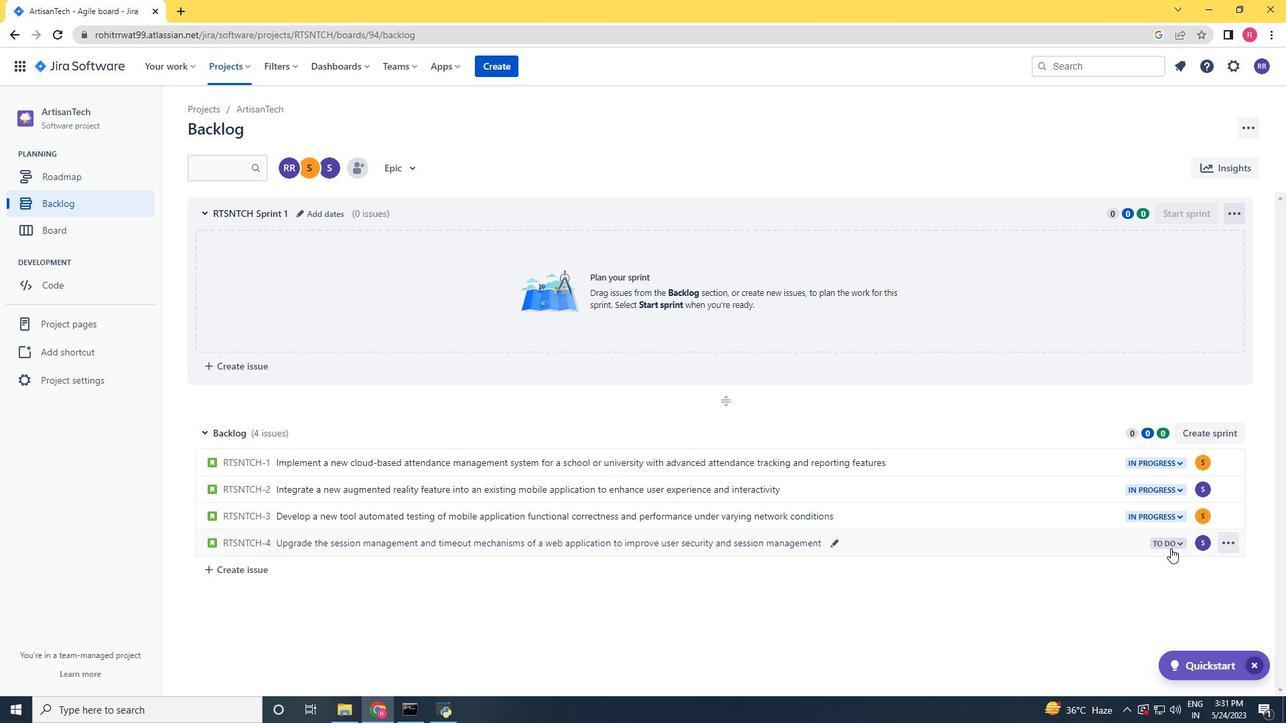 
Action: Mouse pressed left at (1171, 546)
Screenshot: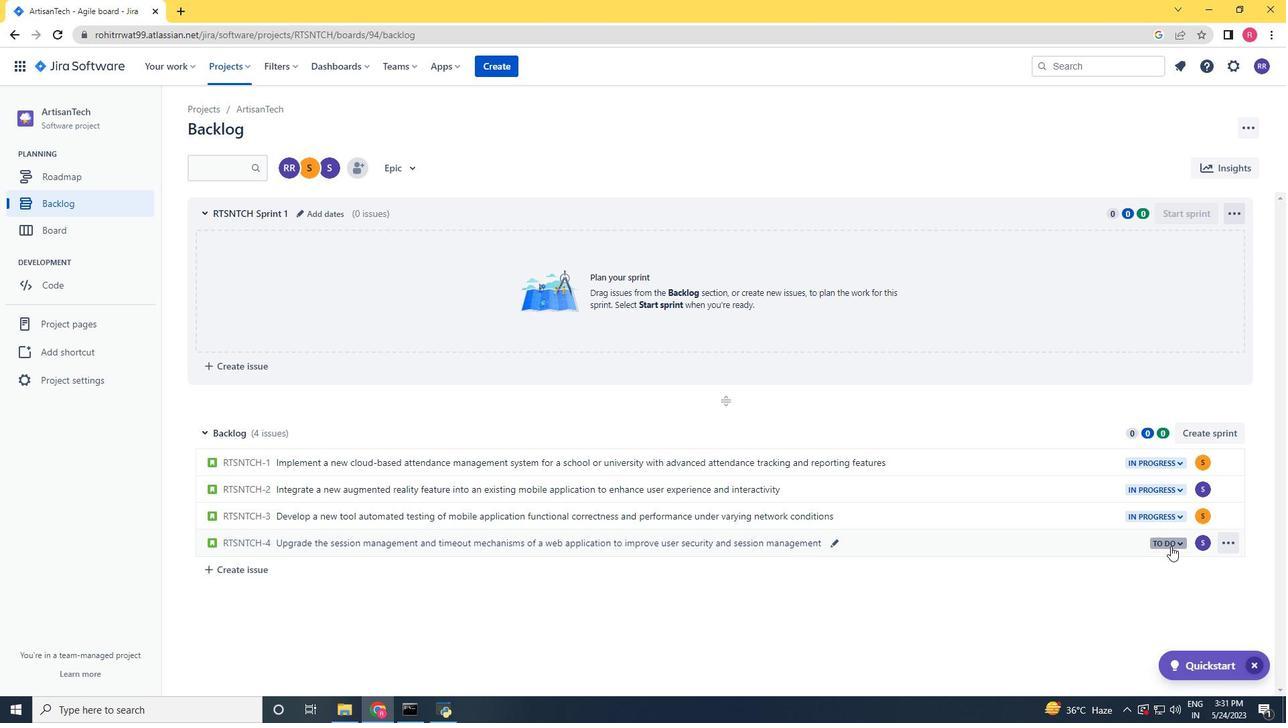 
Action: Mouse moved to (1096, 571)
Screenshot: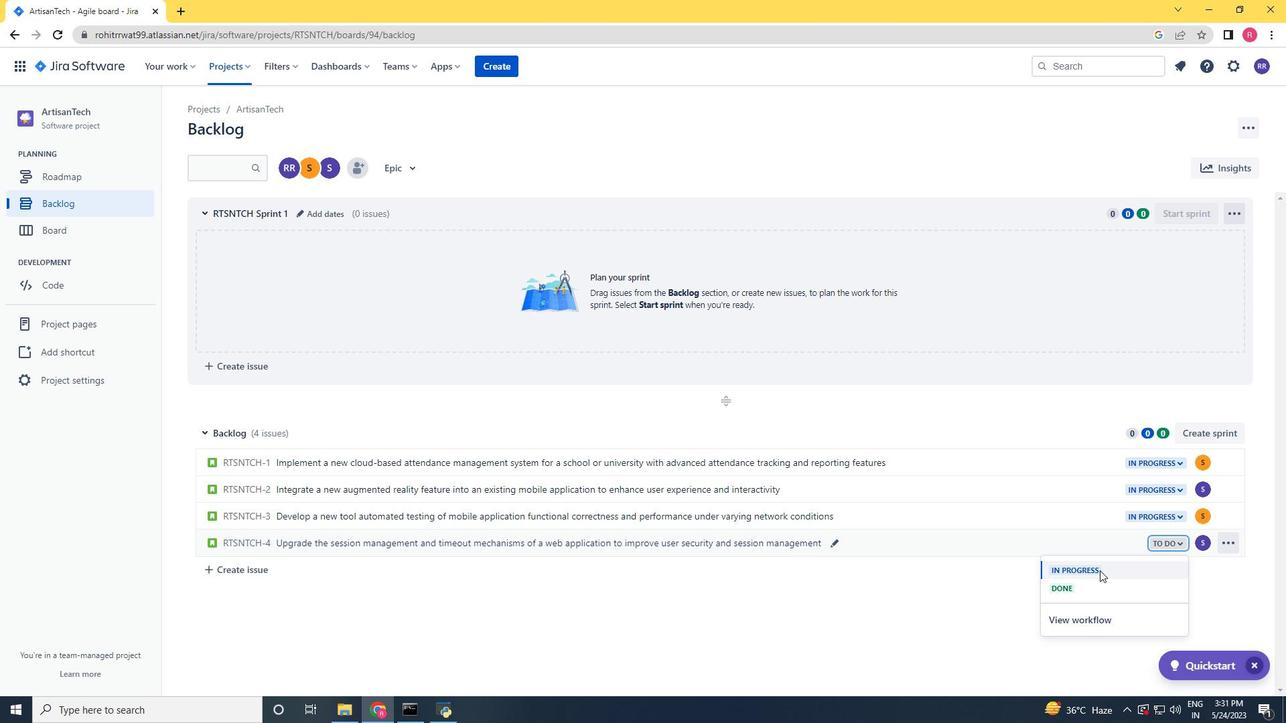 
Action: Mouse pressed left at (1096, 571)
Screenshot: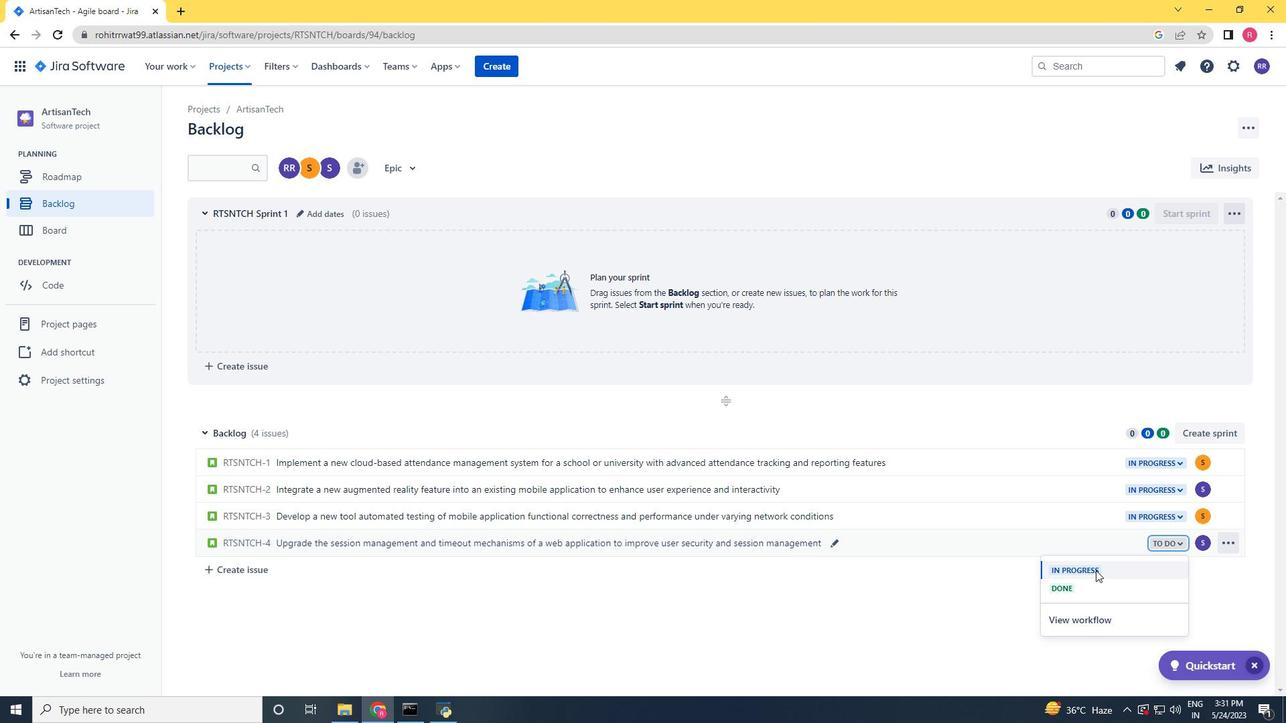 
